 Task: Add in the project VantageTech an epic 'Data Cleansing'.
Action: Mouse moved to (181, 49)
Screenshot: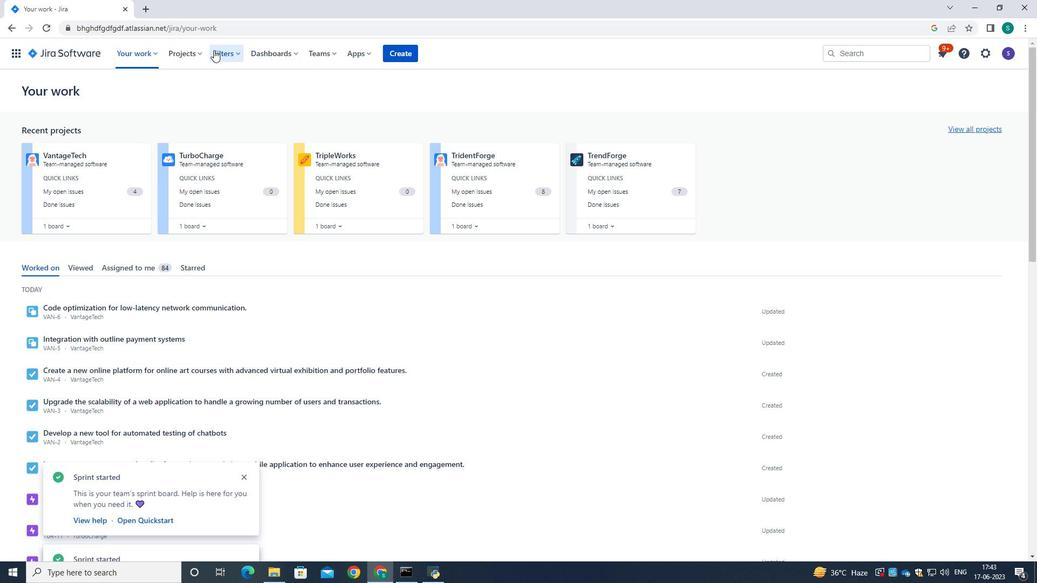 
Action: Mouse pressed left at (181, 49)
Screenshot: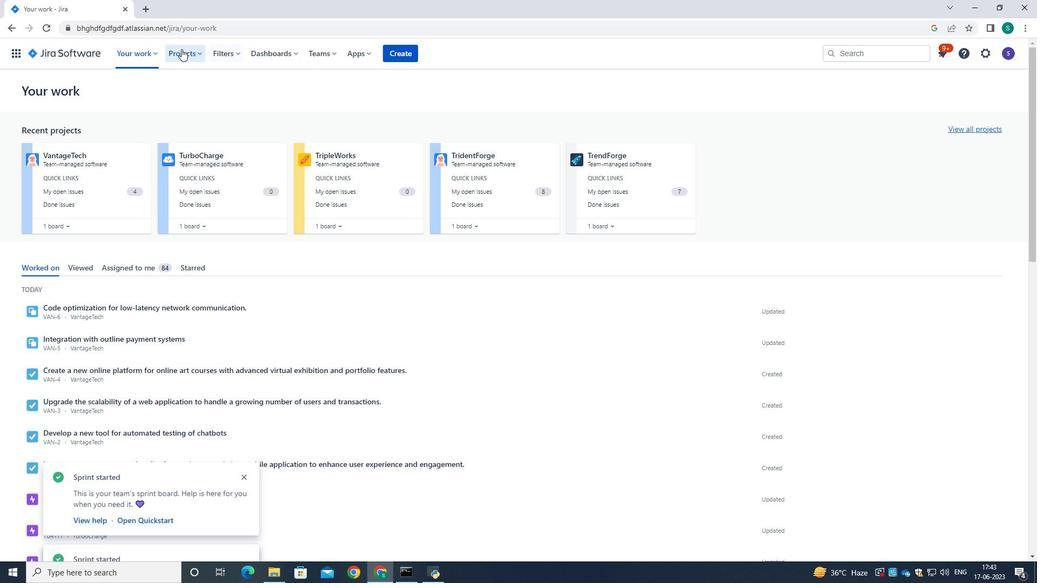 
Action: Mouse moved to (215, 97)
Screenshot: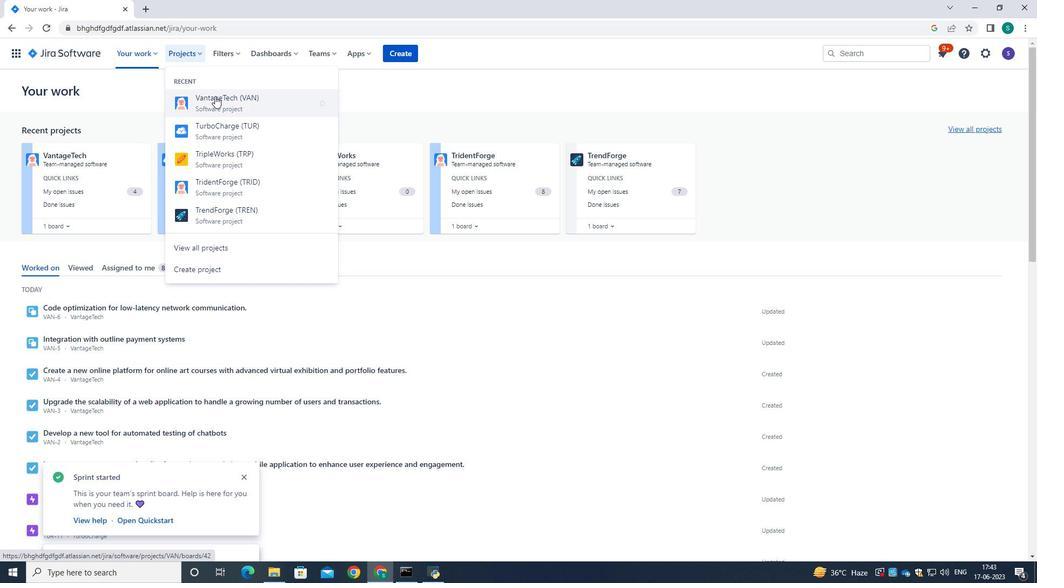 
Action: Mouse pressed left at (215, 97)
Screenshot: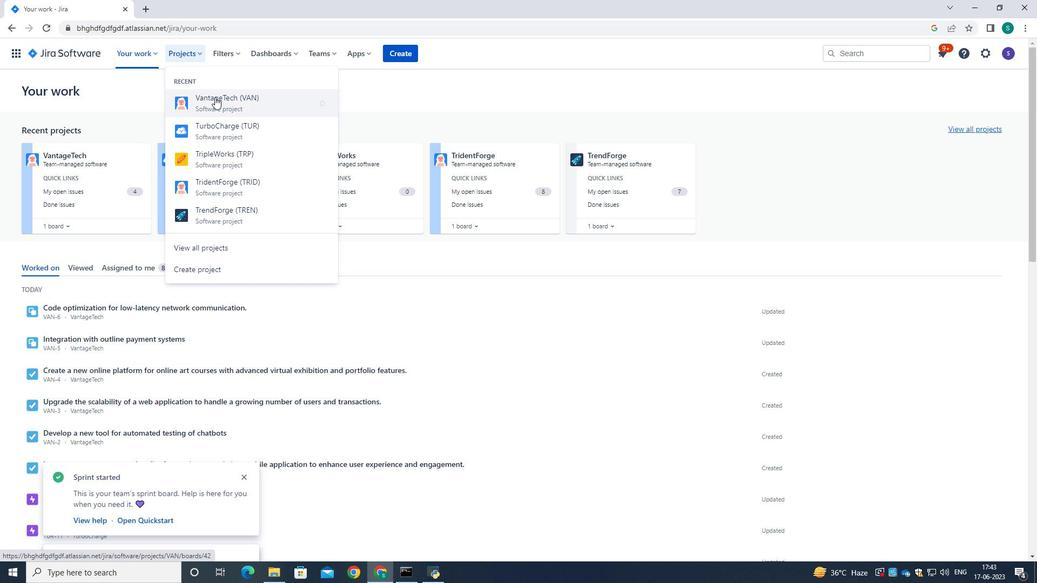 
Action: Mouse moved to (57, 168)
Screenshot: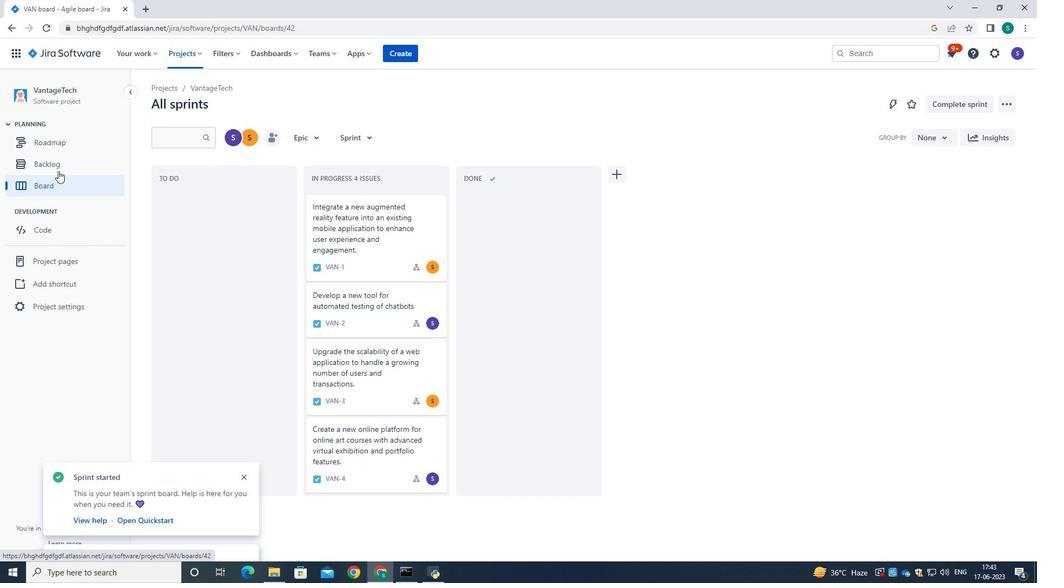 
Action: Mouse pressed left at (57, 168)
Screenshot: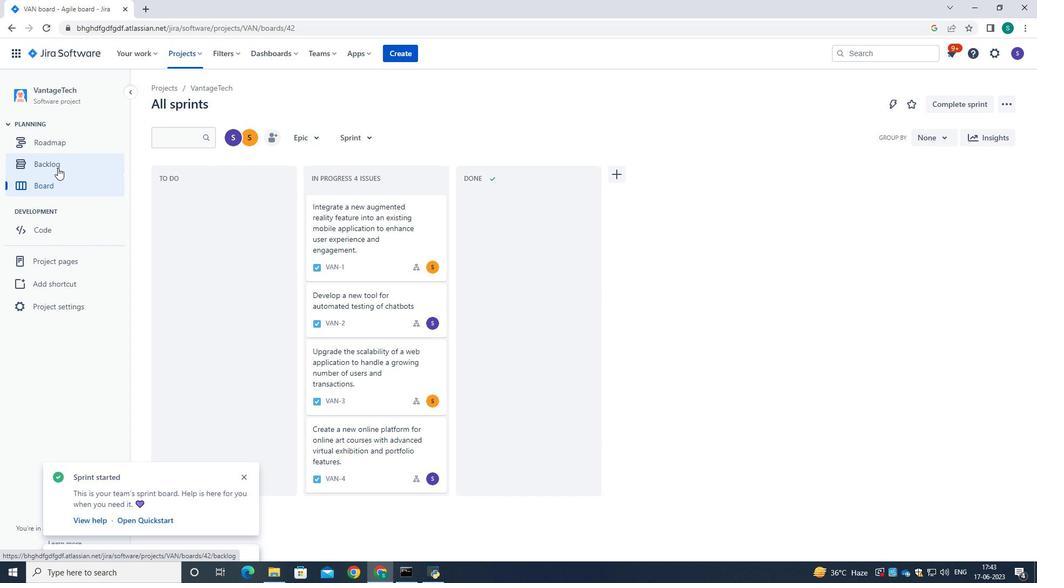 
Action: Mouse moved to (206, 261)
Screenshot: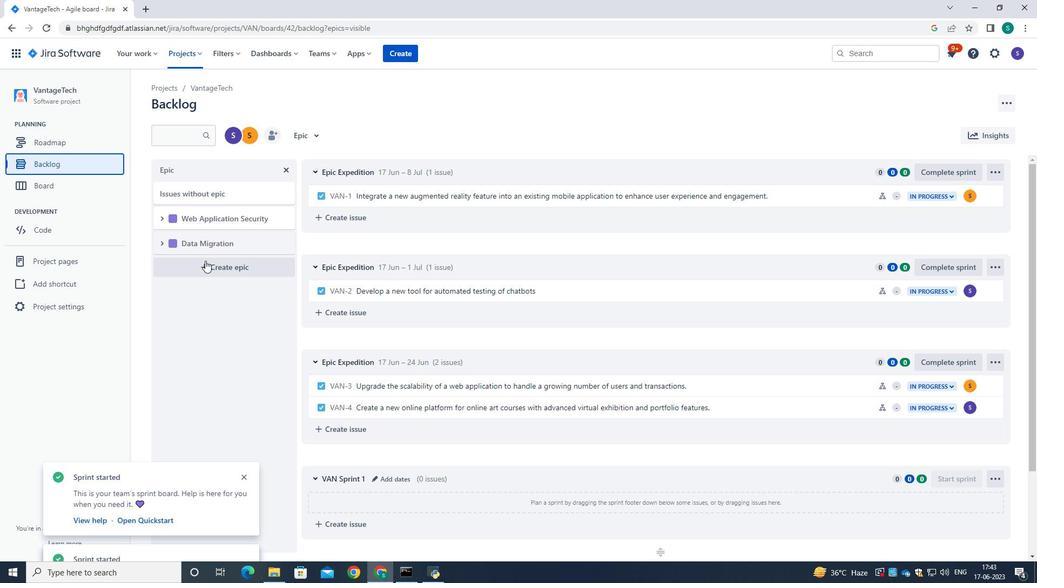
Action: Mouse pressed left at (206, 261)
Screenshot: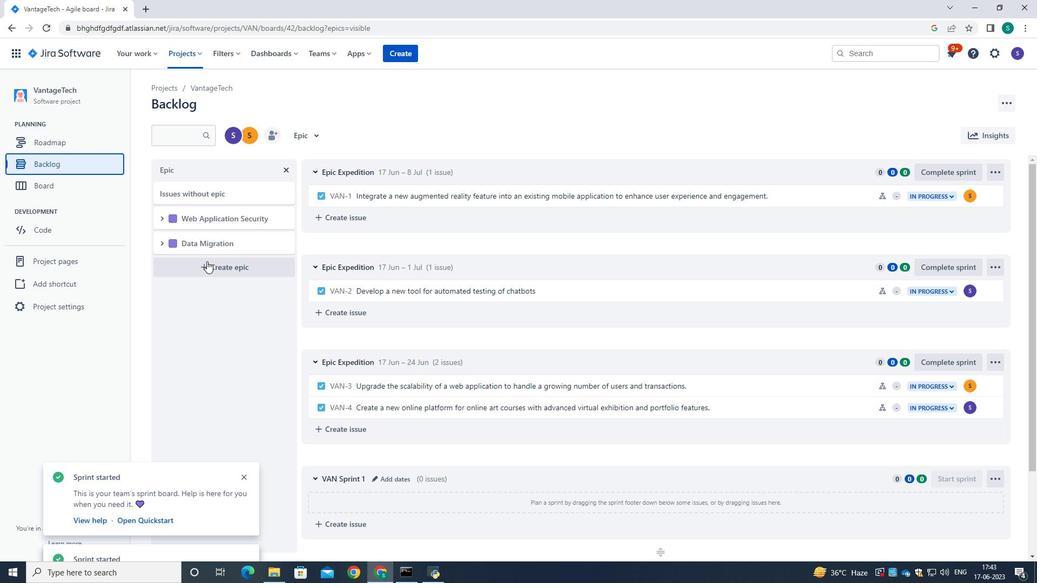 
Action: Mouse moved to (203, 264)
Screenshot: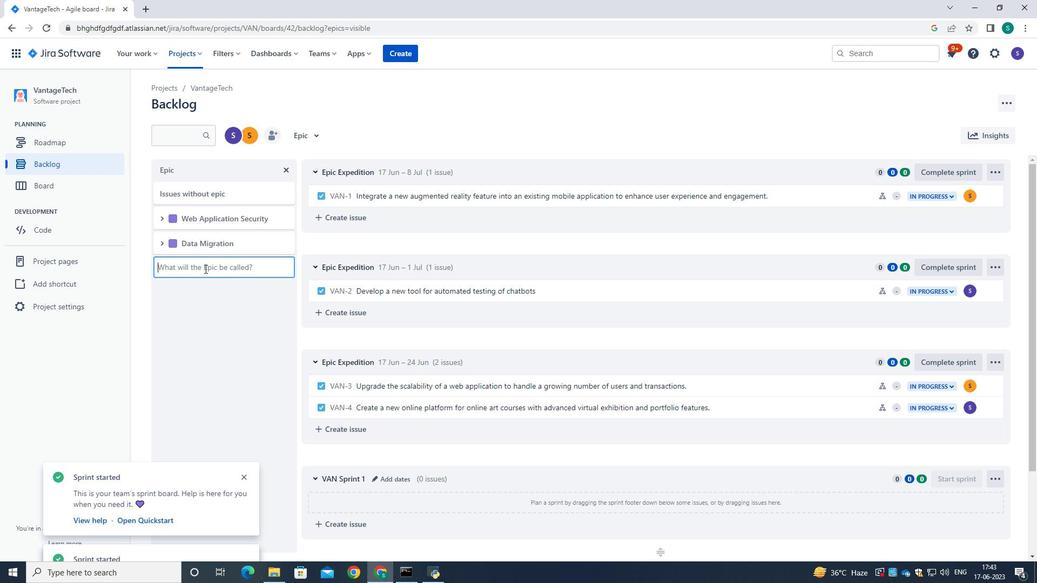 
Action: Mouse pressed left at (203, 264)
Screenshot: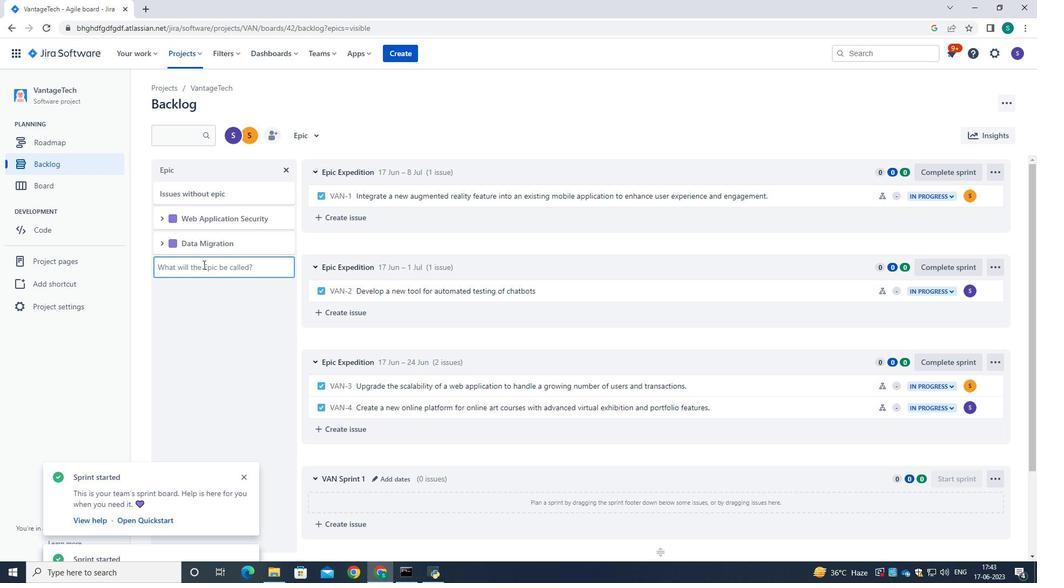 
Action: Key pressed <Key.caps_lock>D<Key.caps_lock>ata<Key.space><Key.caps_lock>C<Key.caps_lock>leansing<Key.enter>
Screenshot: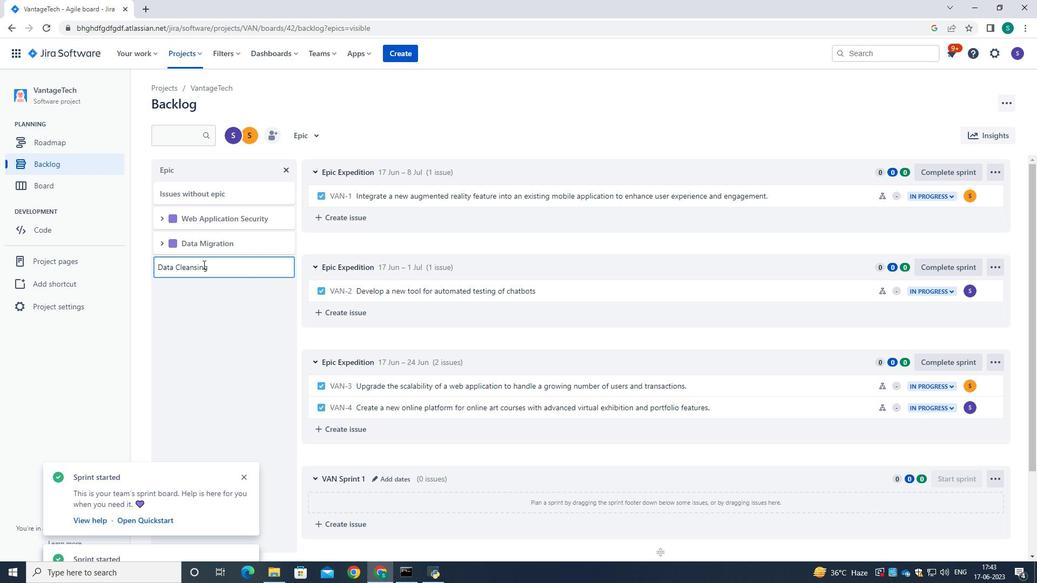 
Action: Mouse moved to (404, 249)
Screenshot: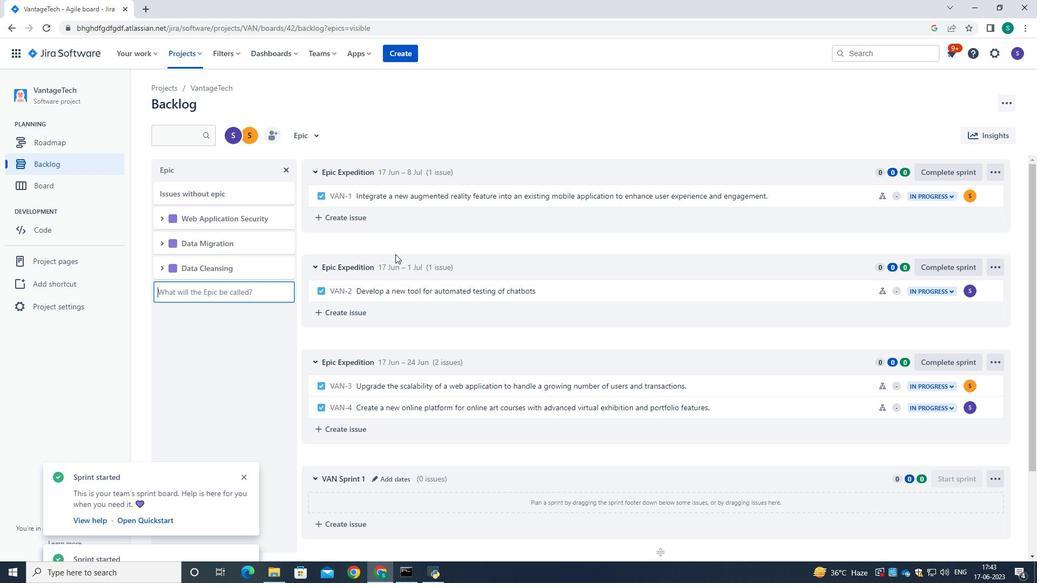
Action: Mouse scrolled (404, 249) with delta (0, 0)
Screenshot: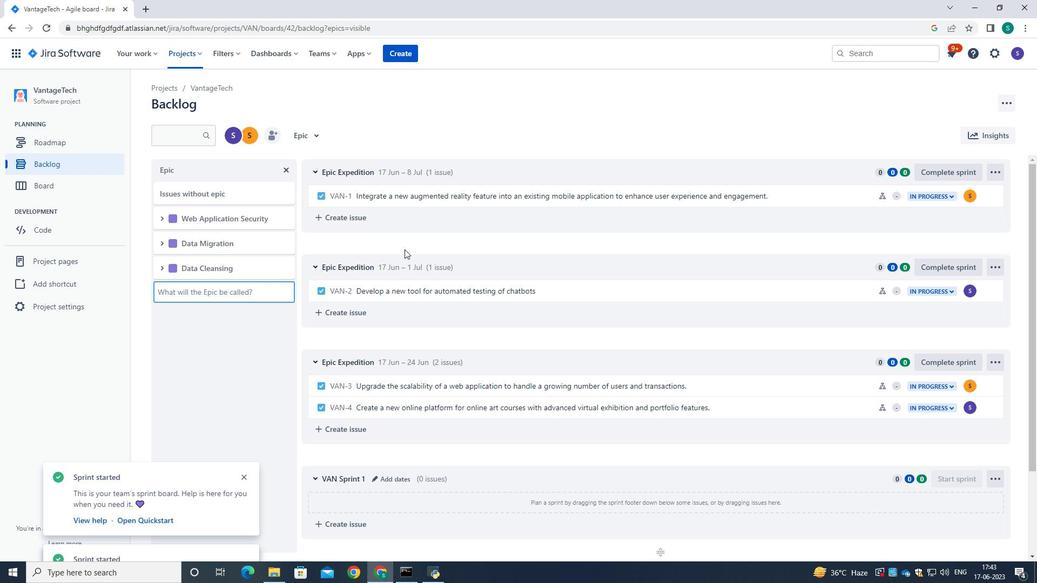 
Action: Mouse scrolled (404, 250) with delta (0, 0)
Screenshot: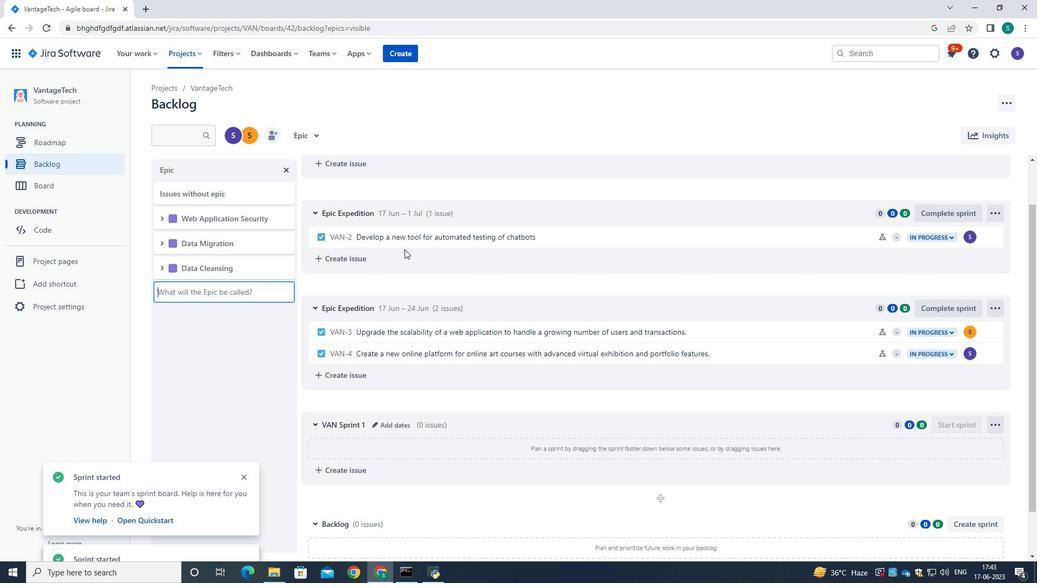 
Action: Mouse scrolled (404, 250) with delta (0, 0)
Screenshot: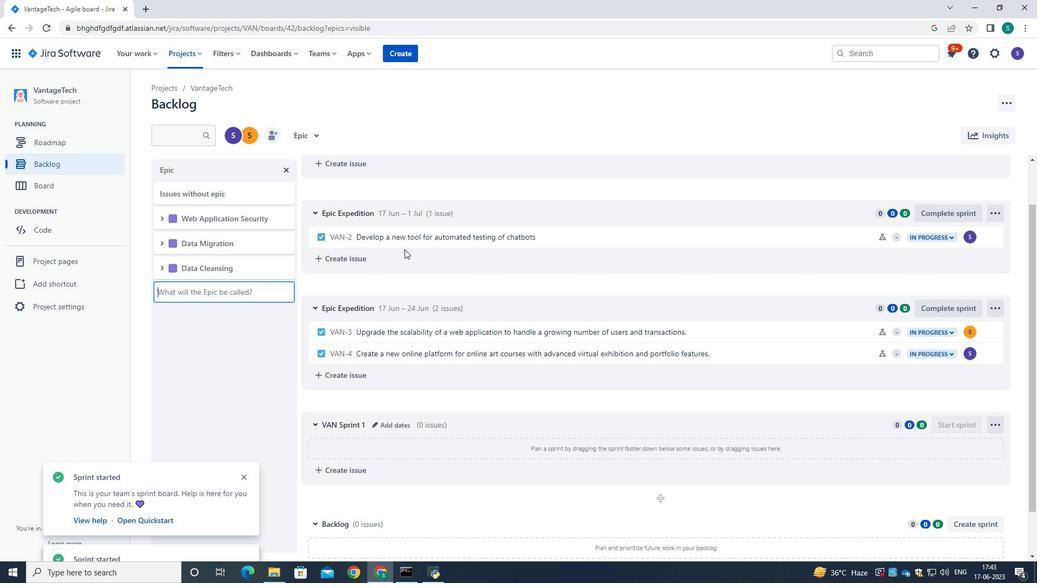 
Action: Mouse scrolled (404, 250) with delta (0, 0)
Screenshot: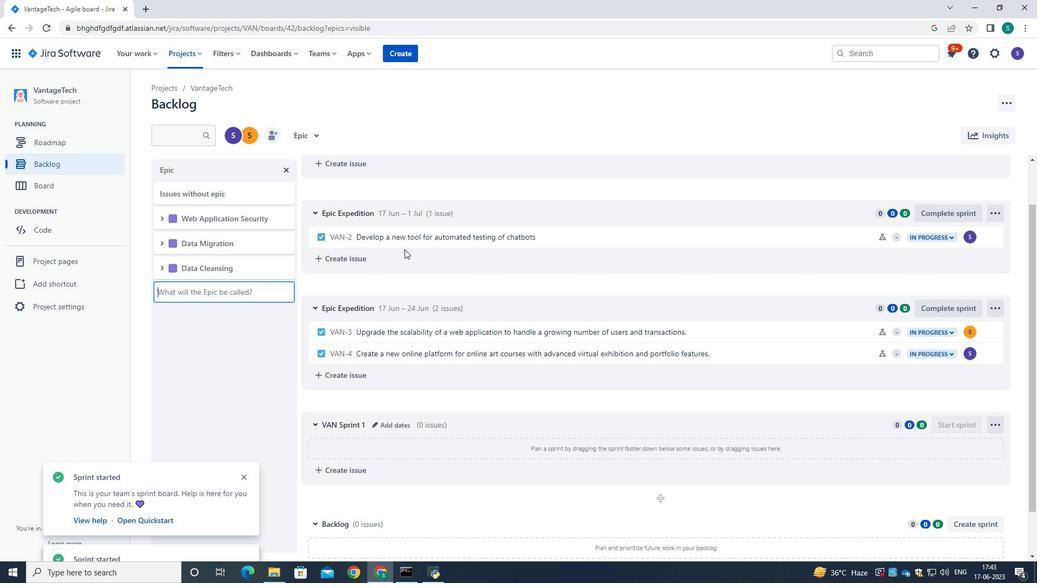 
Action: Mouse scrolled (404, 250) with delta (0, 0)
Screenshot: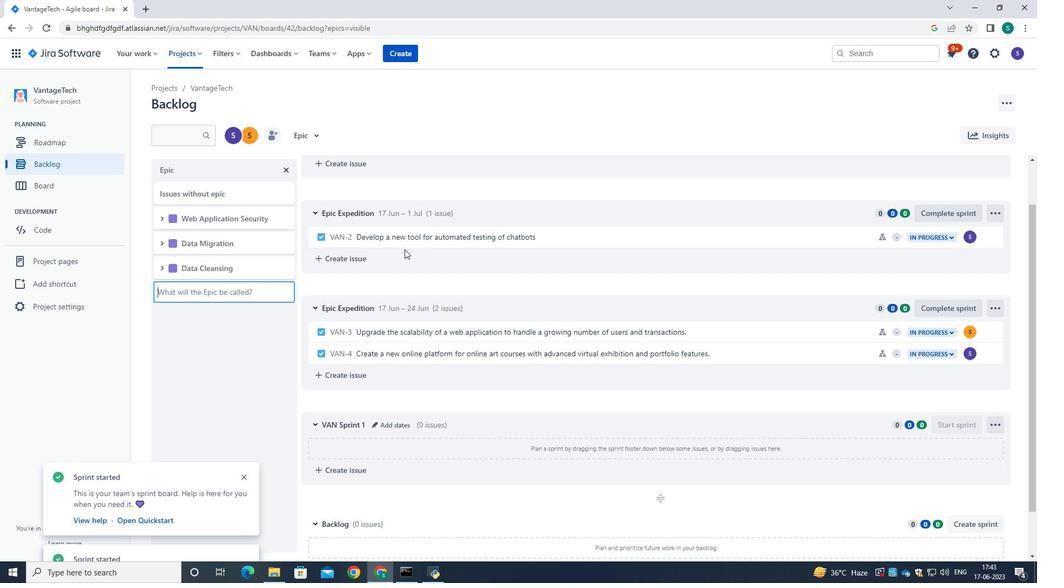 
Action: Mouse moved to (313, 78)
Screenshot: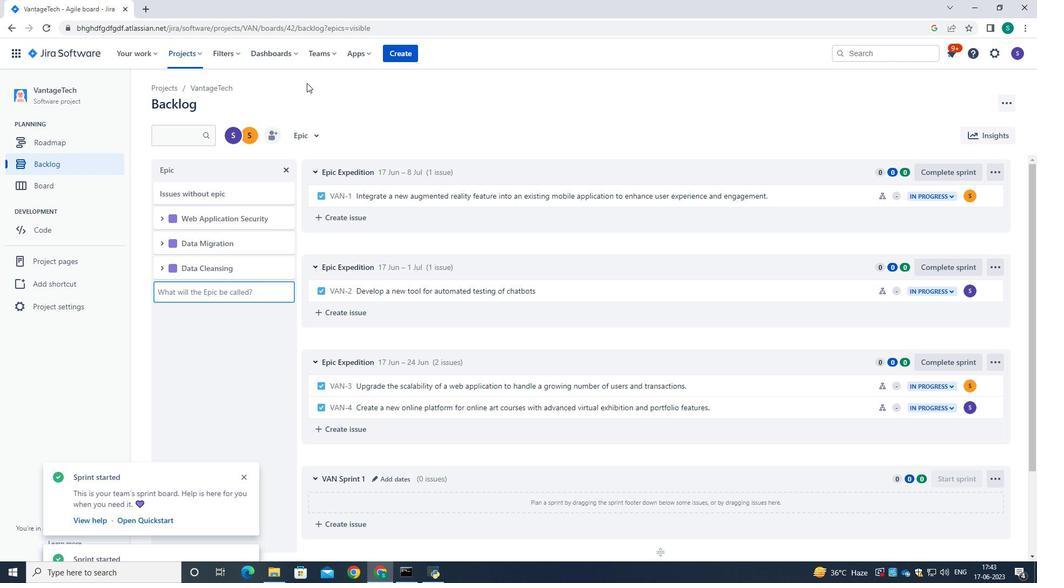 
